 Task: Change the avatar of your profile to Rabbit.
Action: Mouse moved to (1058, 34)
Screenshot: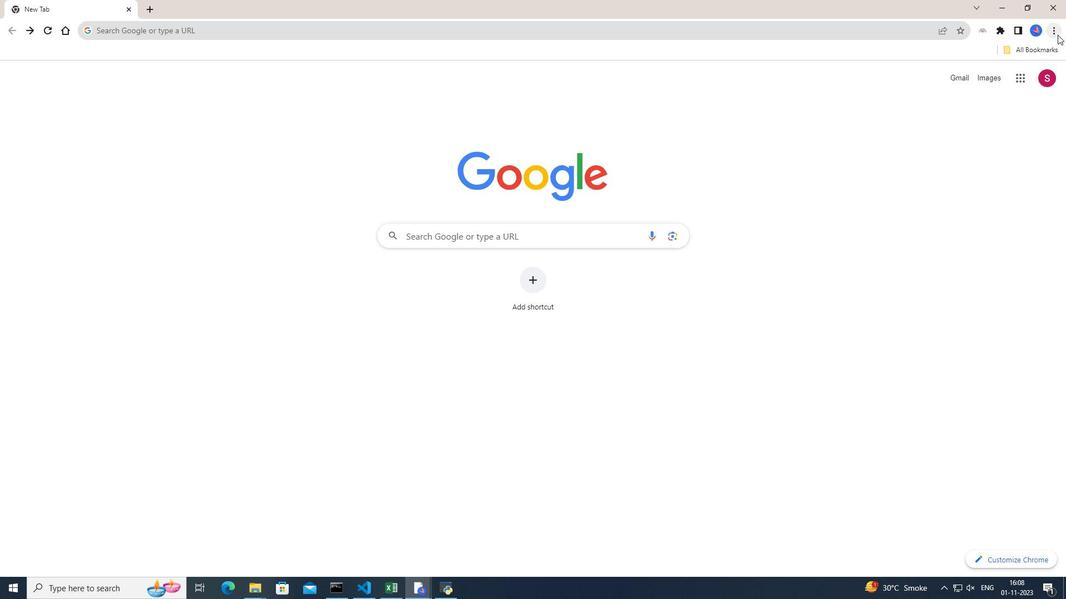 
Action: Mouse pressed left at (1058, 34)
Screenshot: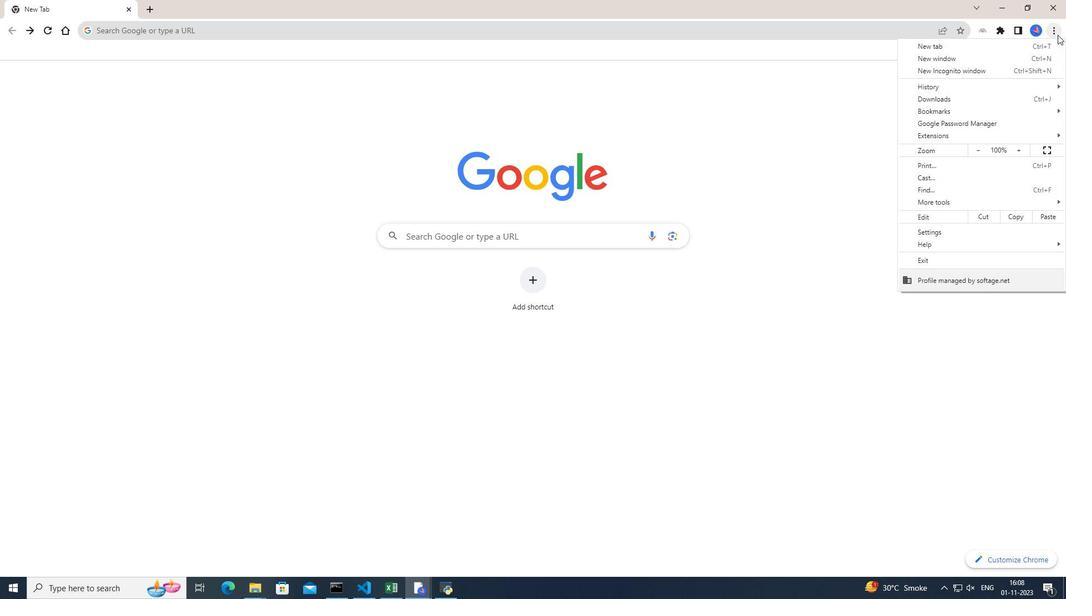 
Action: Mouse pressed left at (1058, 34)
Screenshot: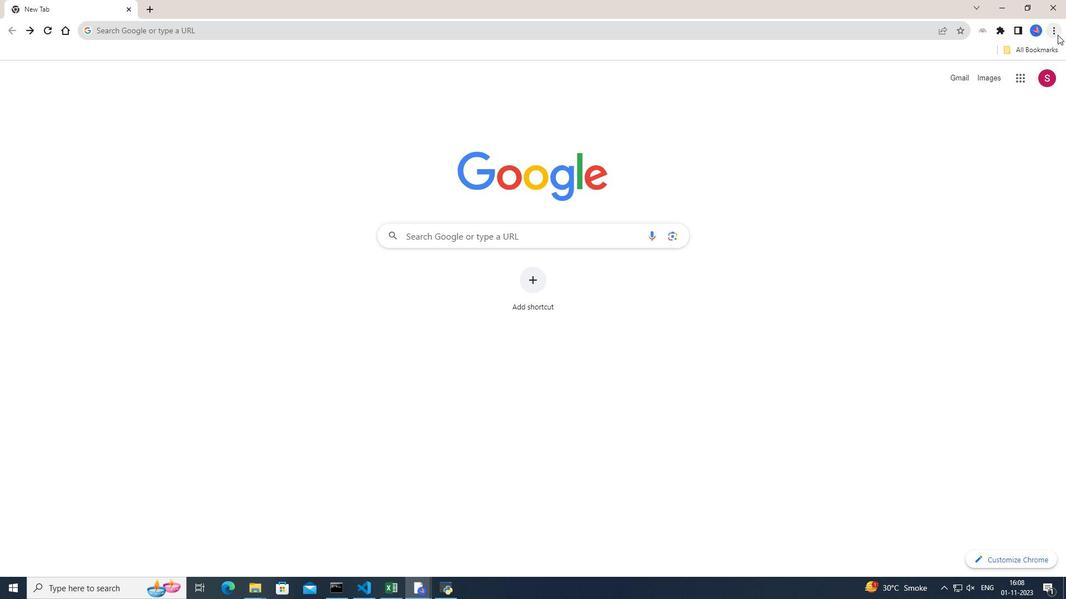 
Action: Mouse moved to (1054, 31)
Screenshot: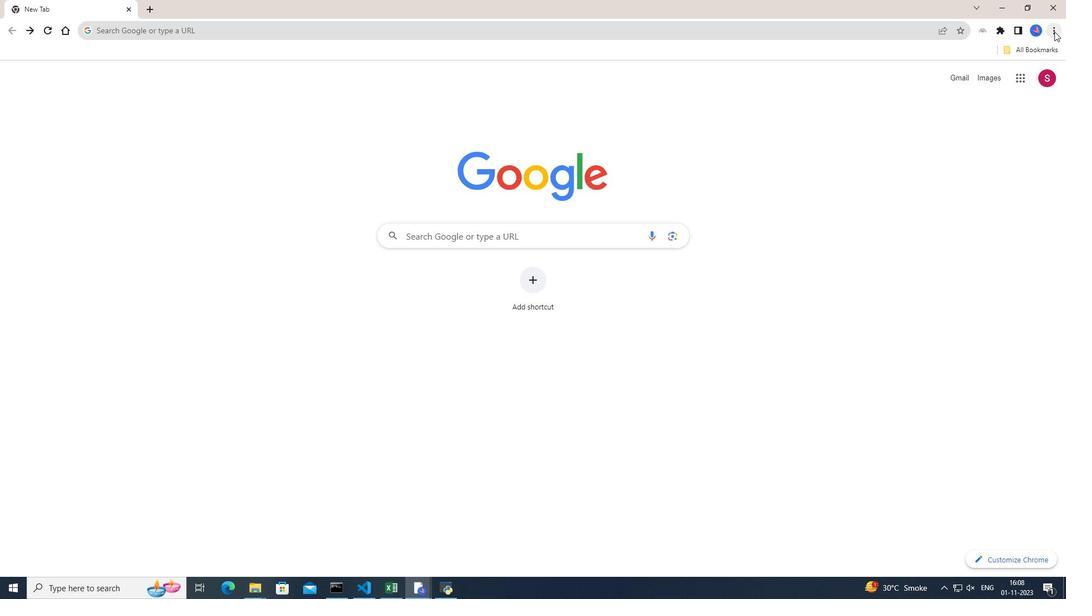 
Action: Mouse pressed left at (1054, 31)
Screenshot: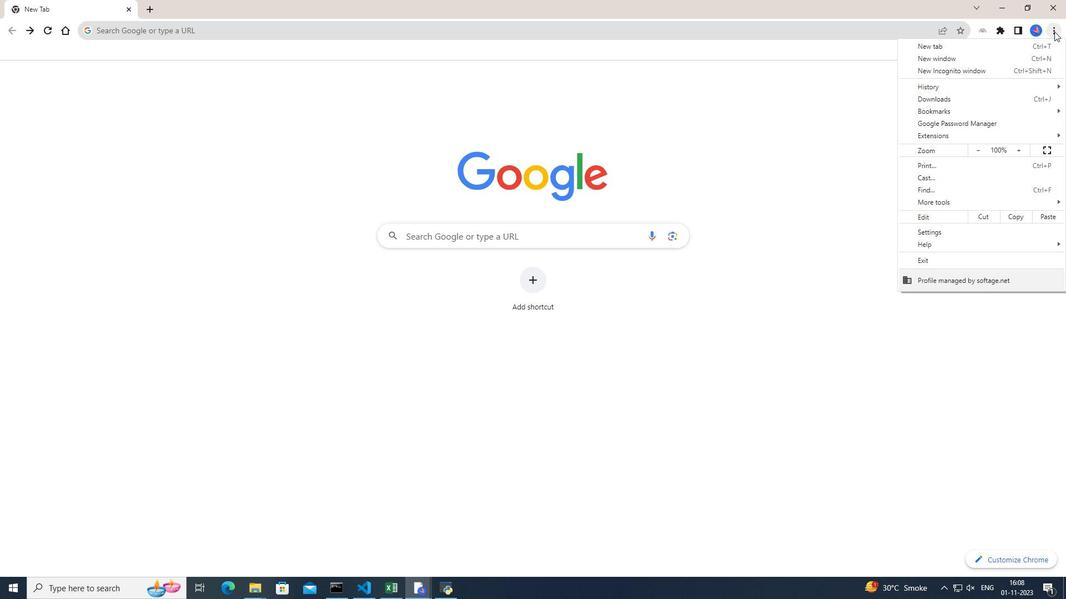 
Action: Mouse moved to (928, 233)
Screenshot: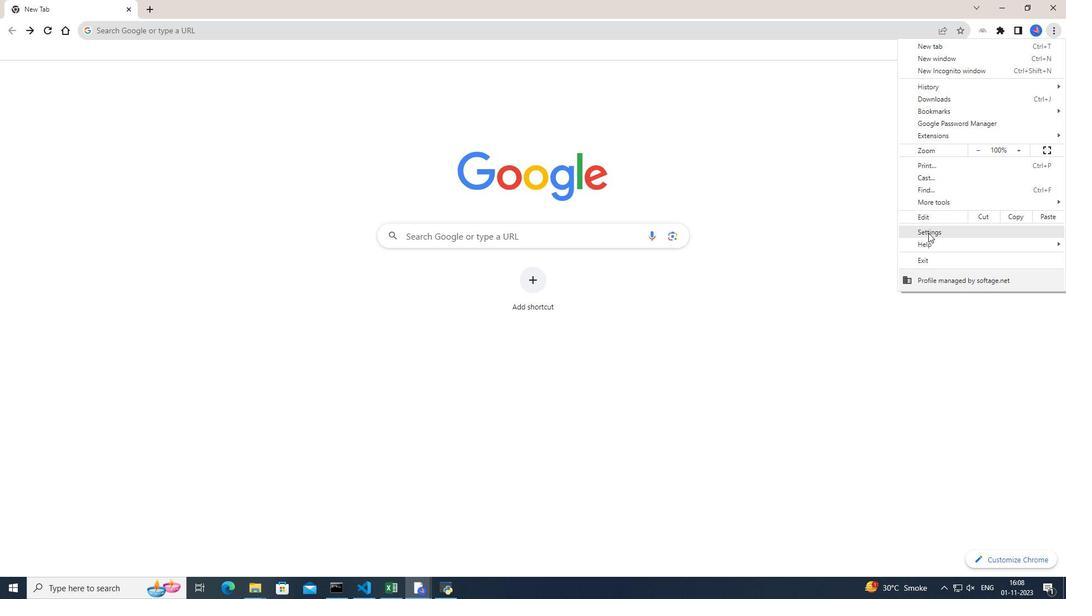 
Action: Mouse pressed left at (928, 233)
Screenshot: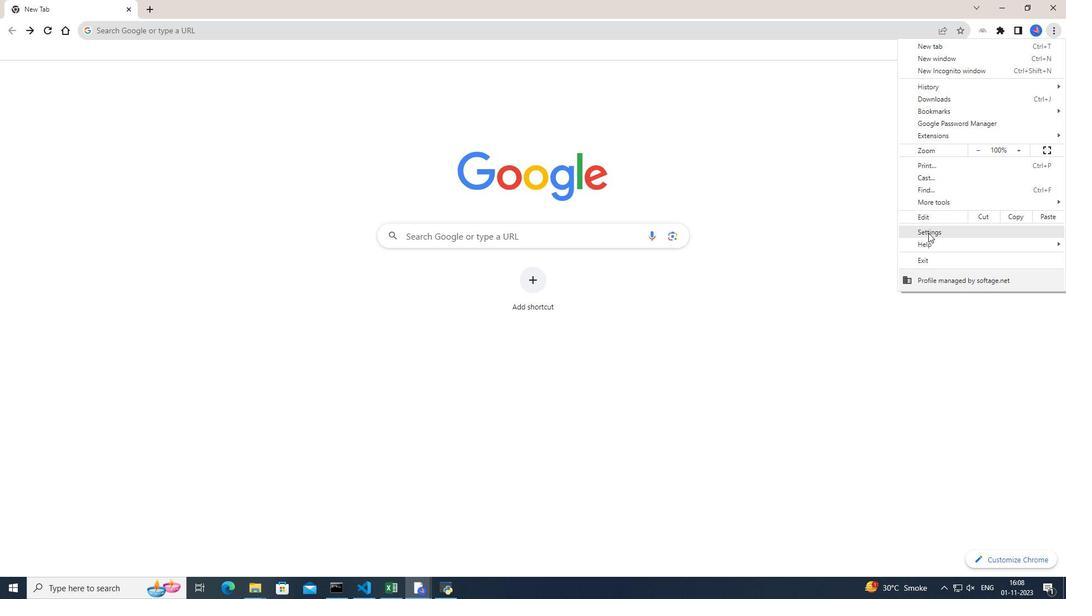 
Action: Mouse moved to (691, 256)
Screenshot: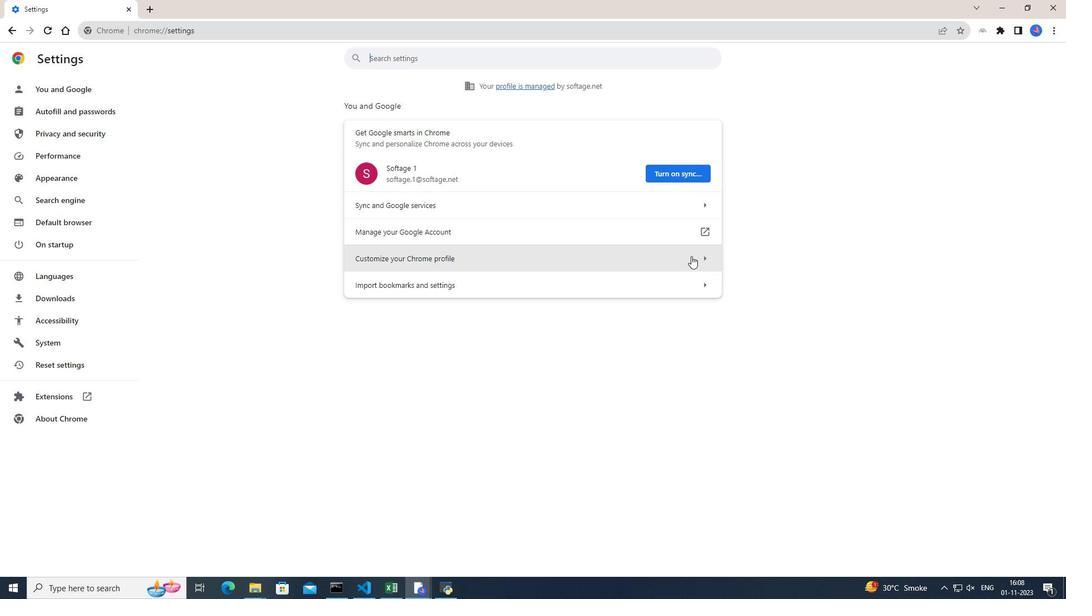 
Action: Mouse pressed left at (691, 256)
Screenshot: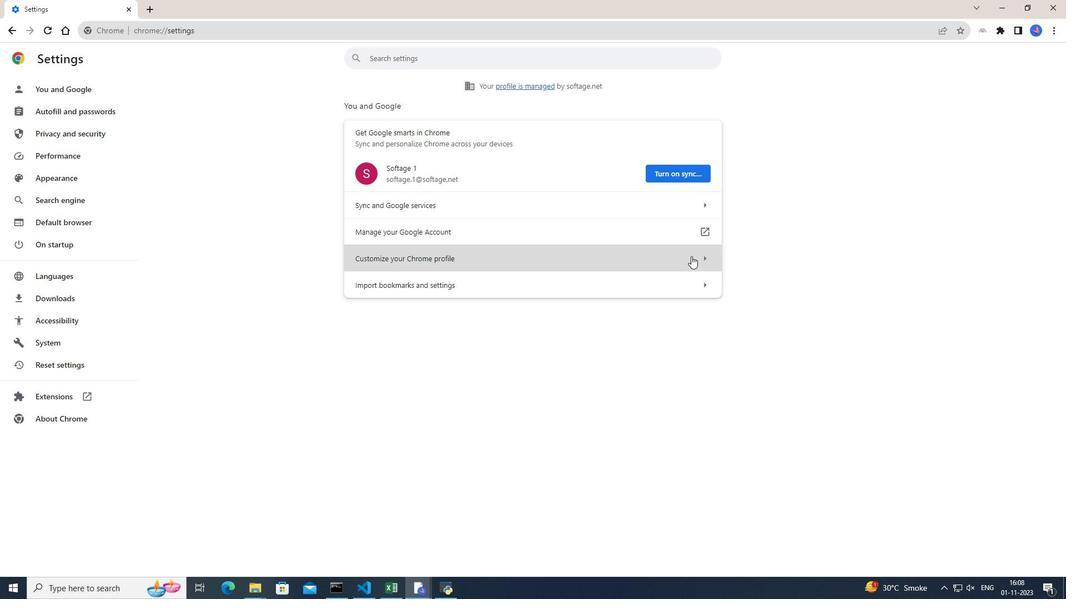 
Action: Mouse moved to (609, 518)
Screenshot: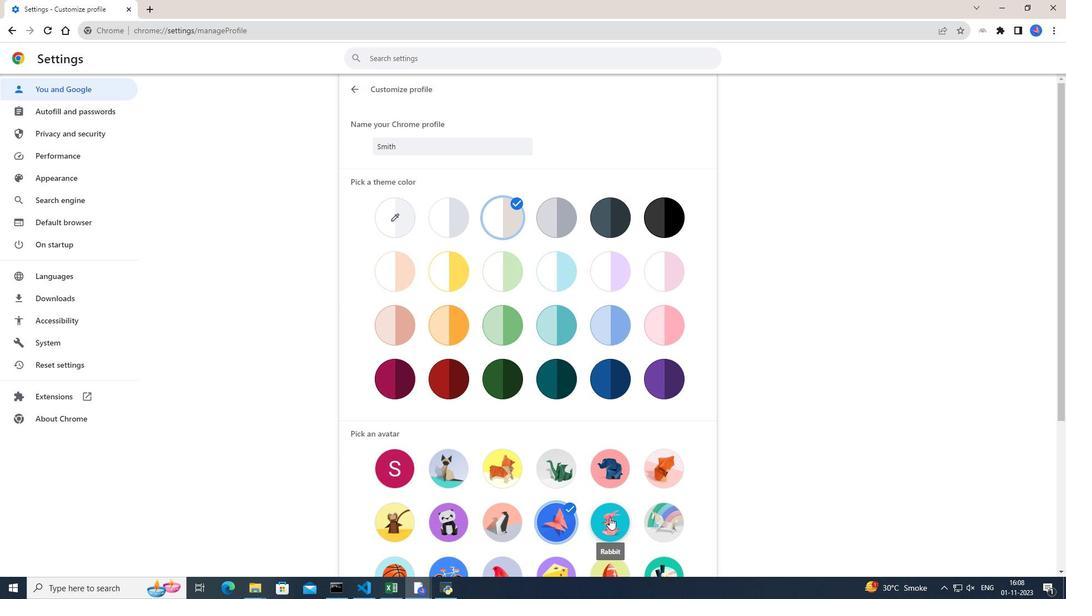 
Action: Mouse pressed left at (609, 518)
Screenshot: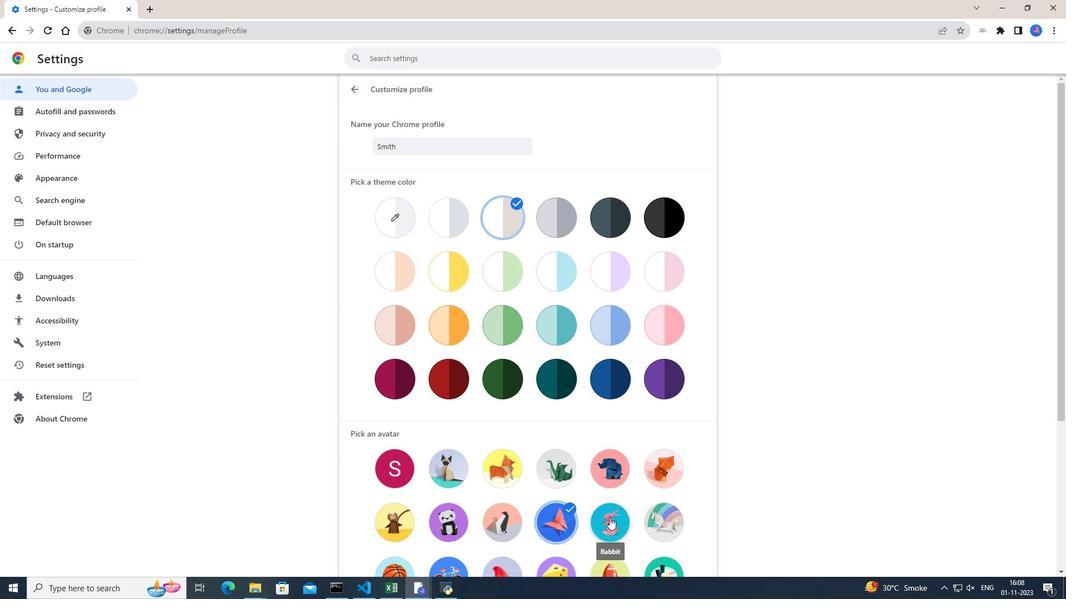 
Action: Mouse moved to (950, 364)
Screenshot: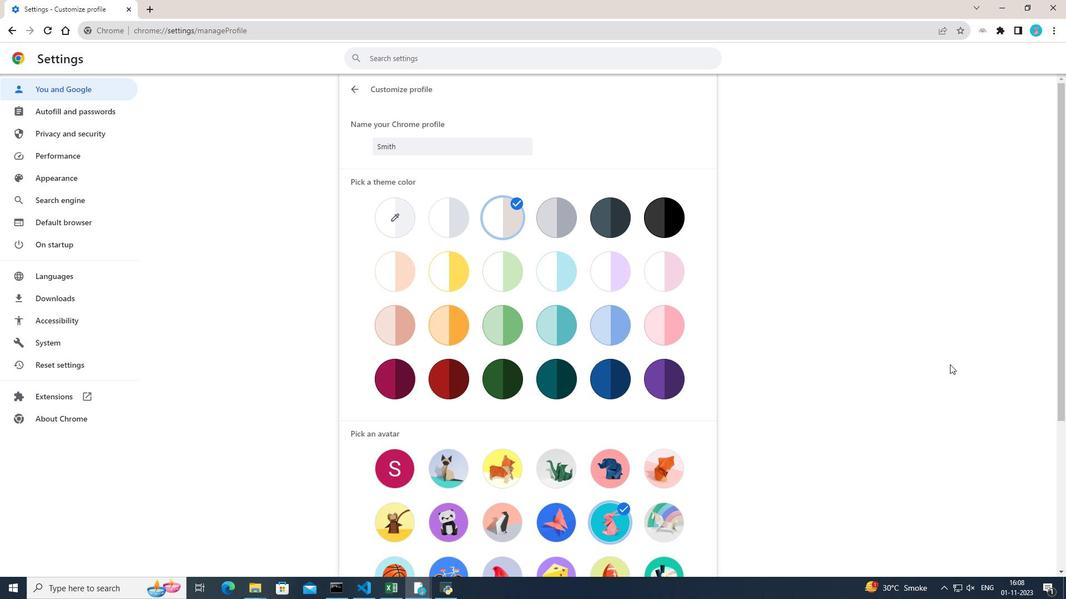 
